 Task: Add Now 100% Pure Tea Tree Oil to the cart.
Action: Mouse moved to (839, 301)
Screenshot: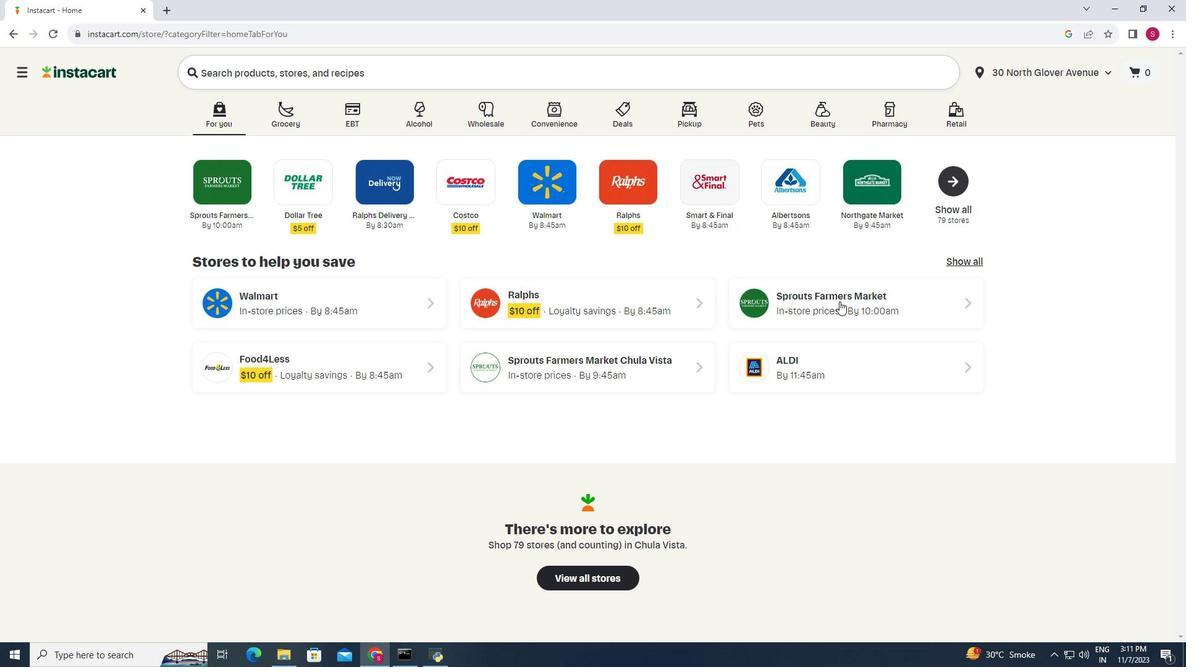 
Action: Mouse pressed left at (839, 301)
Screenshot: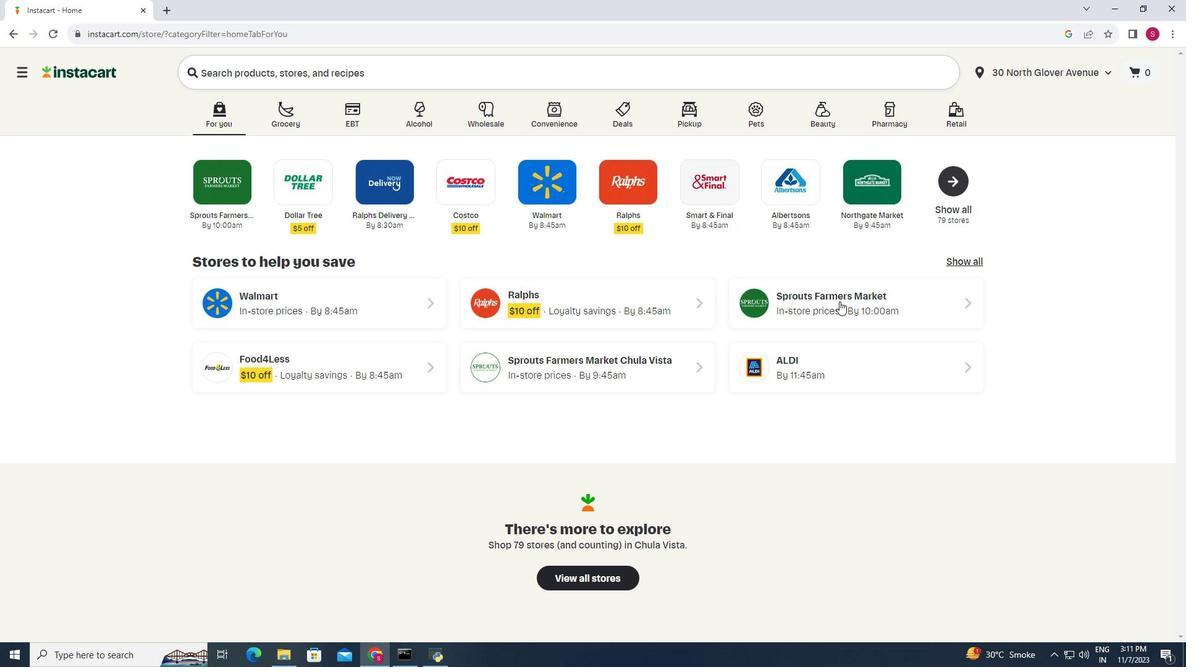 
Action: Mouse moved to (19, 403)
Screenshot: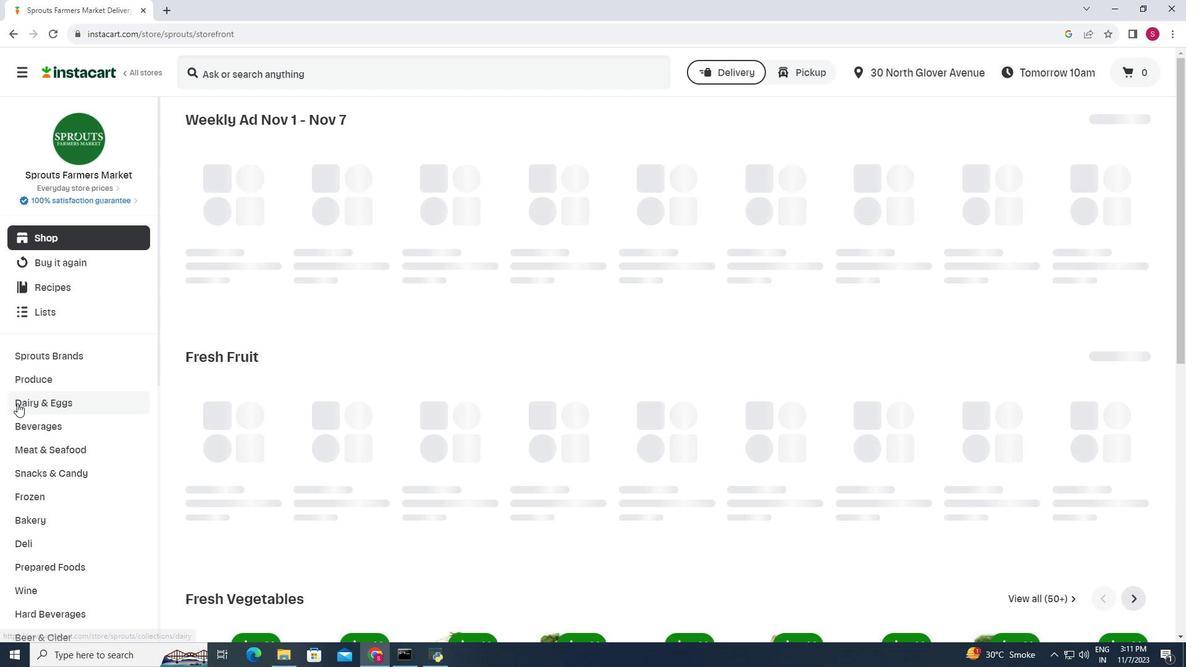 
Action: Mouse scrolled (19, 402) with delta (0, 0)
Screenshot: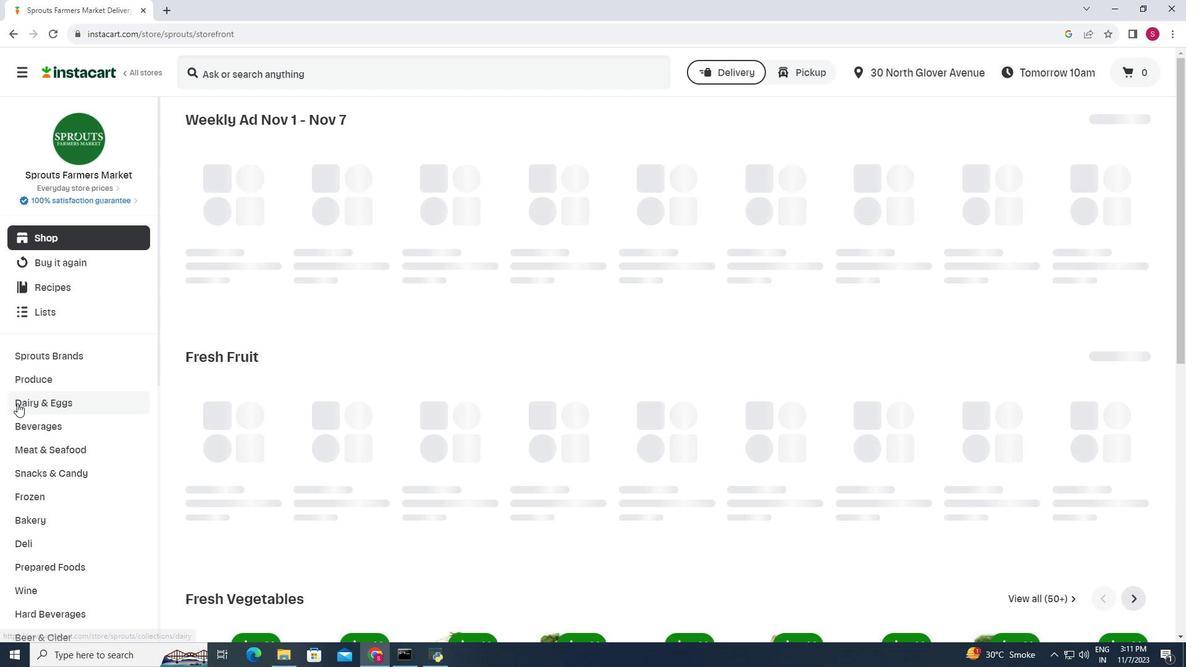 
Action: Mouse moved to (27, 403)
Screenshot: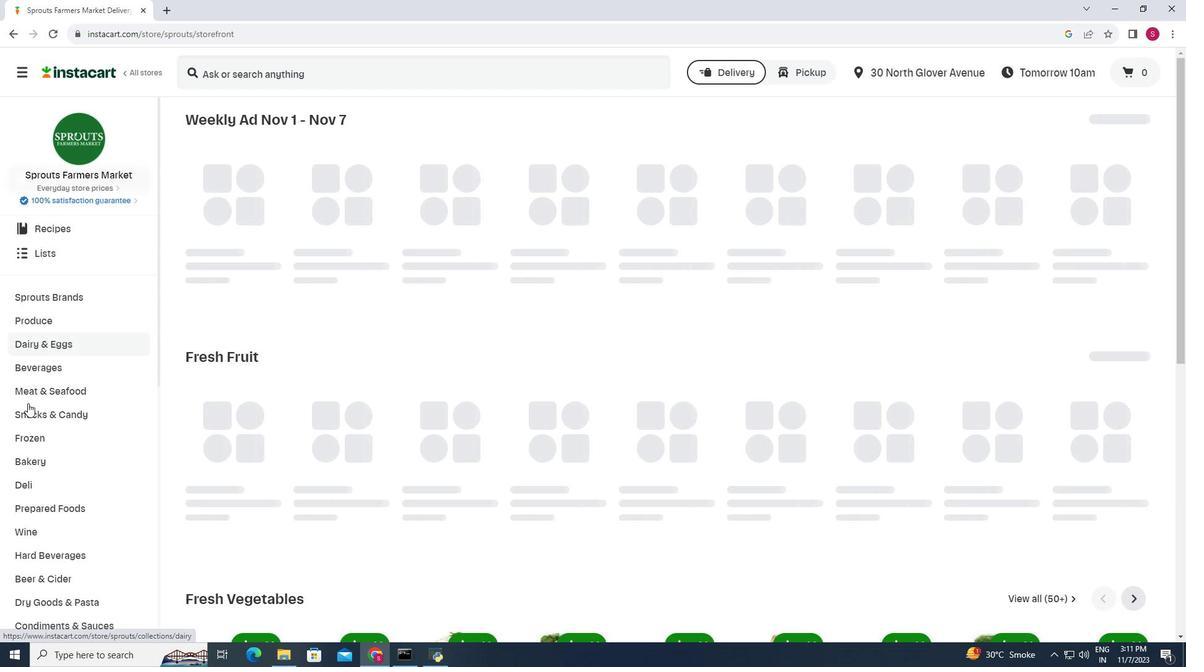 
Action: Mouse scrolled (27, 402) with delta (0, 0)
Screenshot: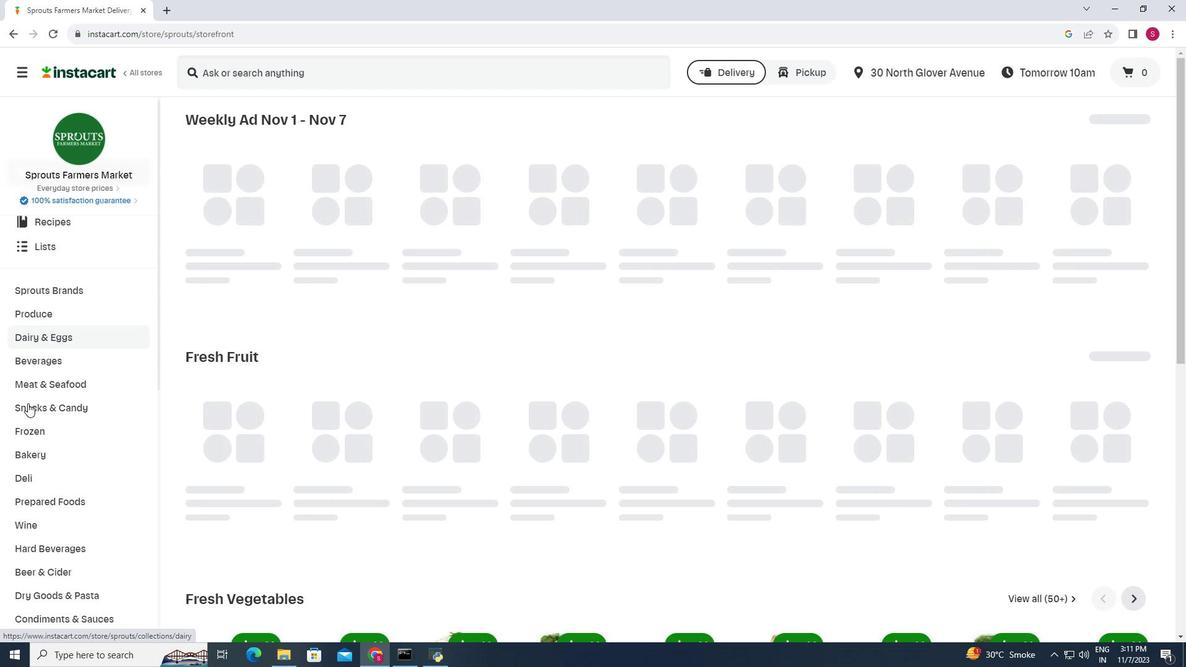 
Action: Mouse scrolled (27, 402) with delta (0, 0)
Screenshot: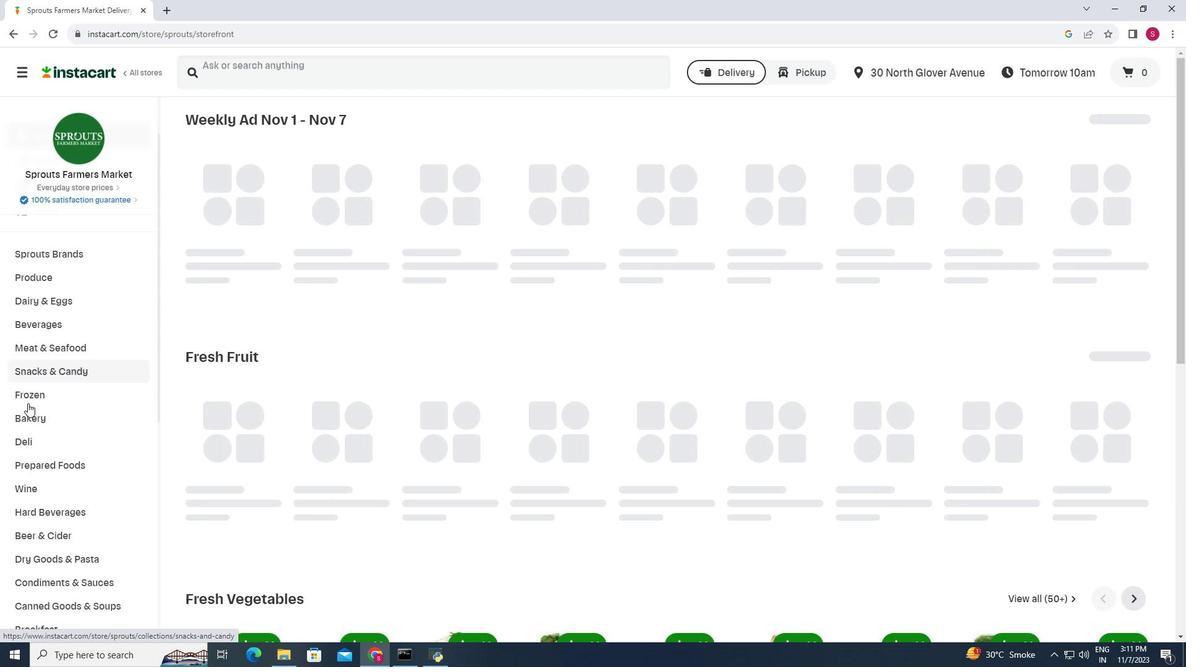 
Action: Mouse moved to (29, 403)
Screenshot: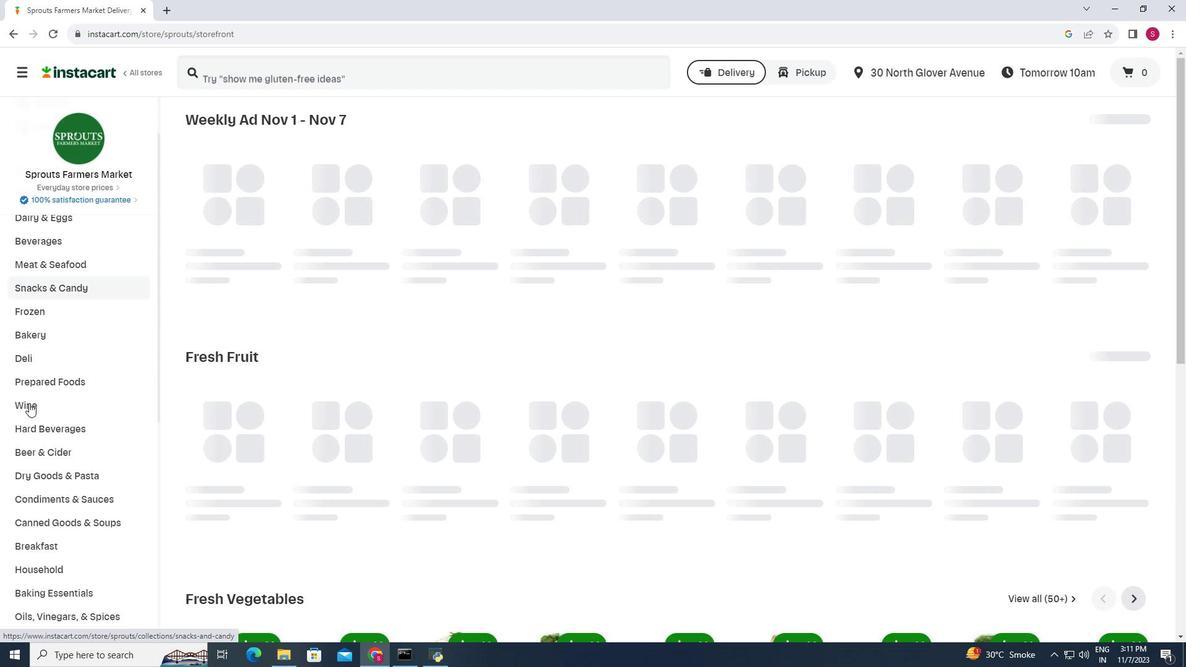 
Action: Mouse scrolled (29, 402) with delta (0, 0)
Screenshot: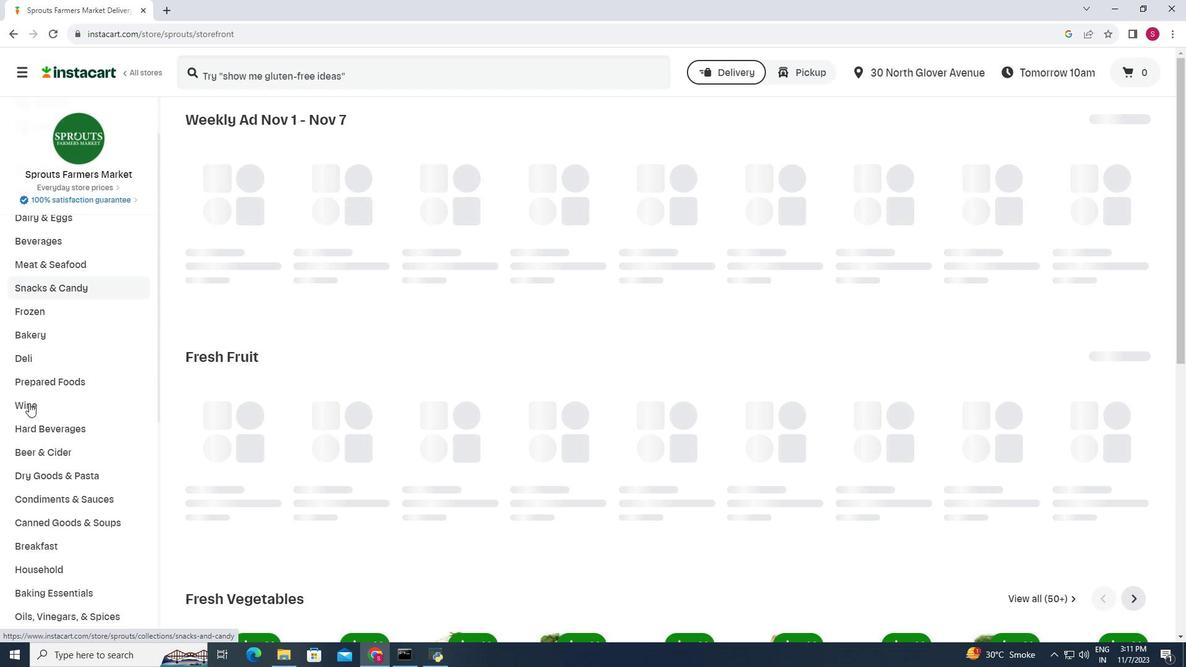 
Action: Mouse moved to (44, 507)
Screenshot: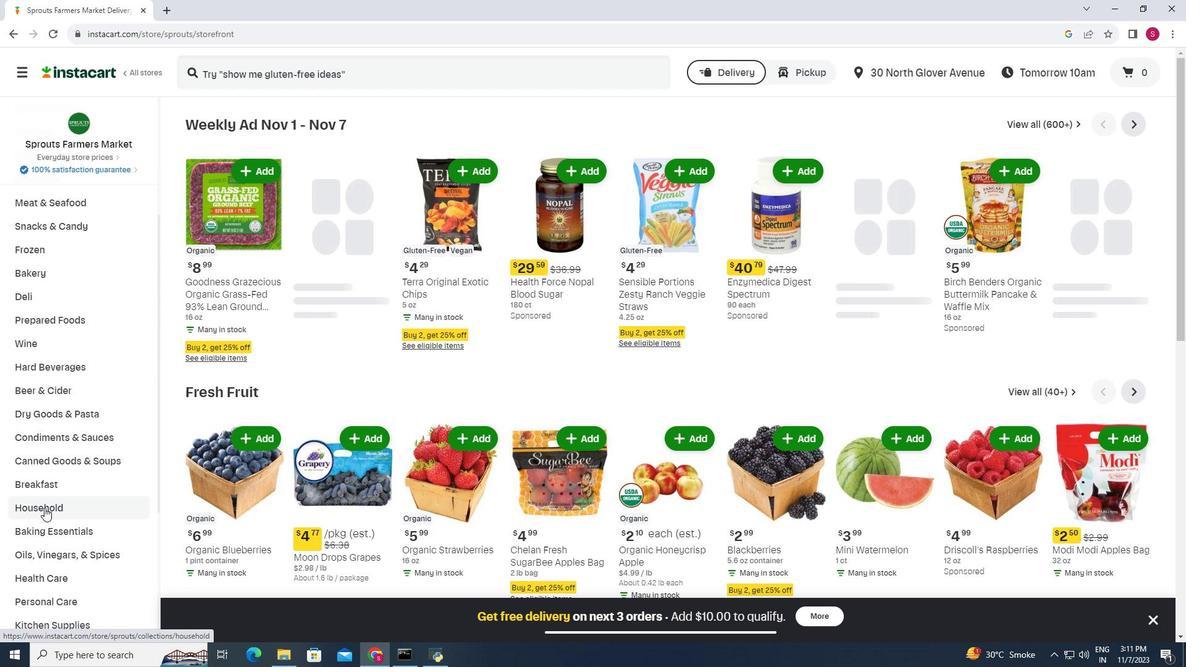 
Action: Mouse pressed left at (44, 507)
Screenshot: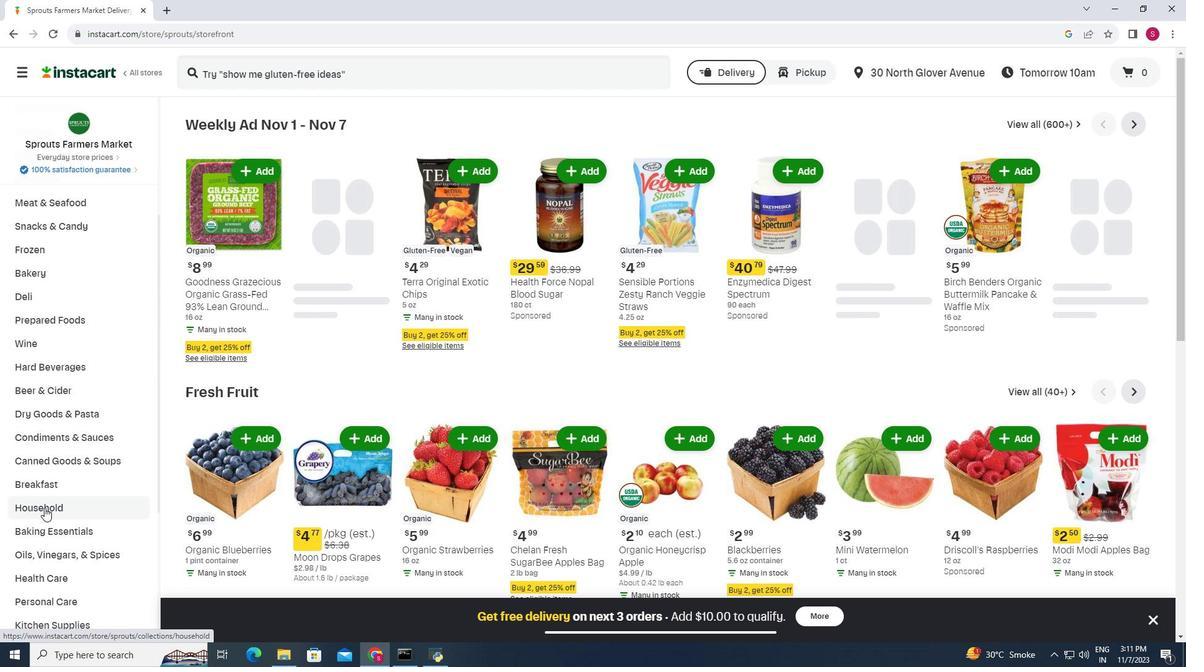 
Action: Mouse moved to (657, 153)
Screenshot: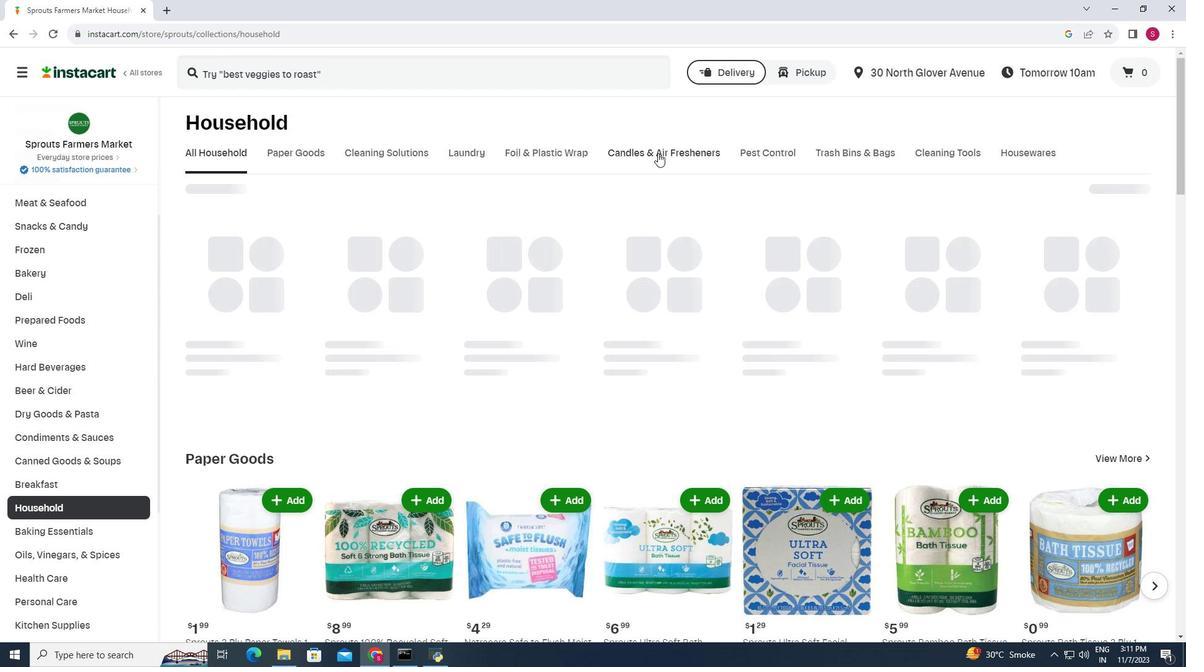 
Action: Mouse pressed left at (657, 153)
Screenshot: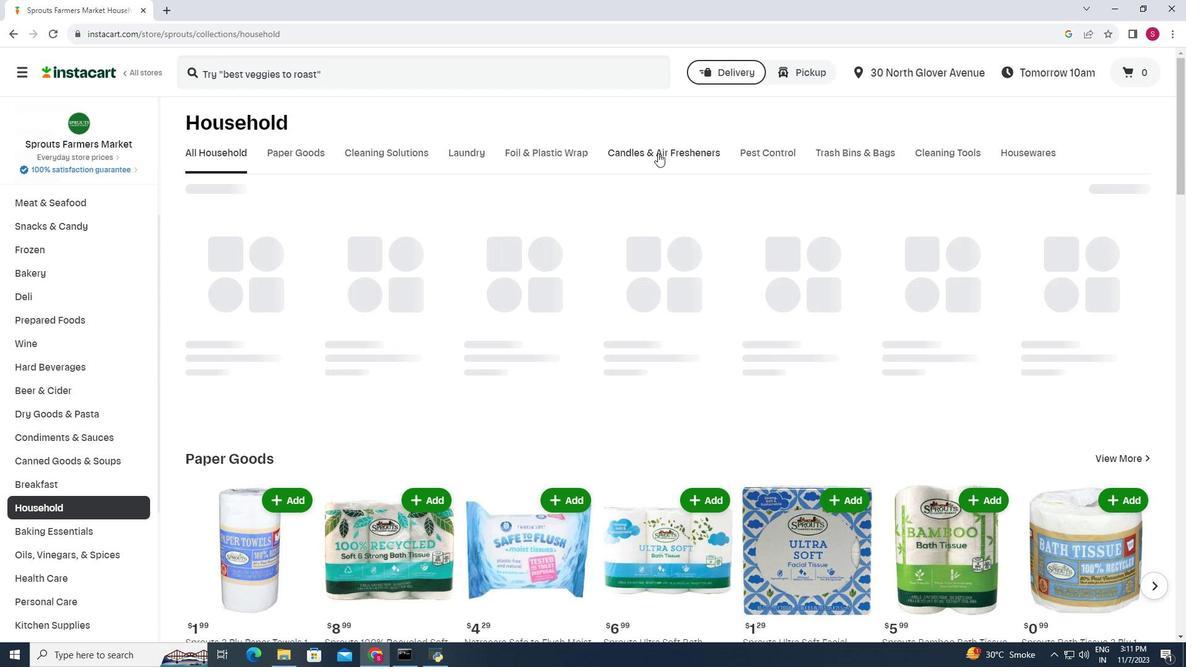 
Action: Mouse moved to (370, 73)
Screenshot: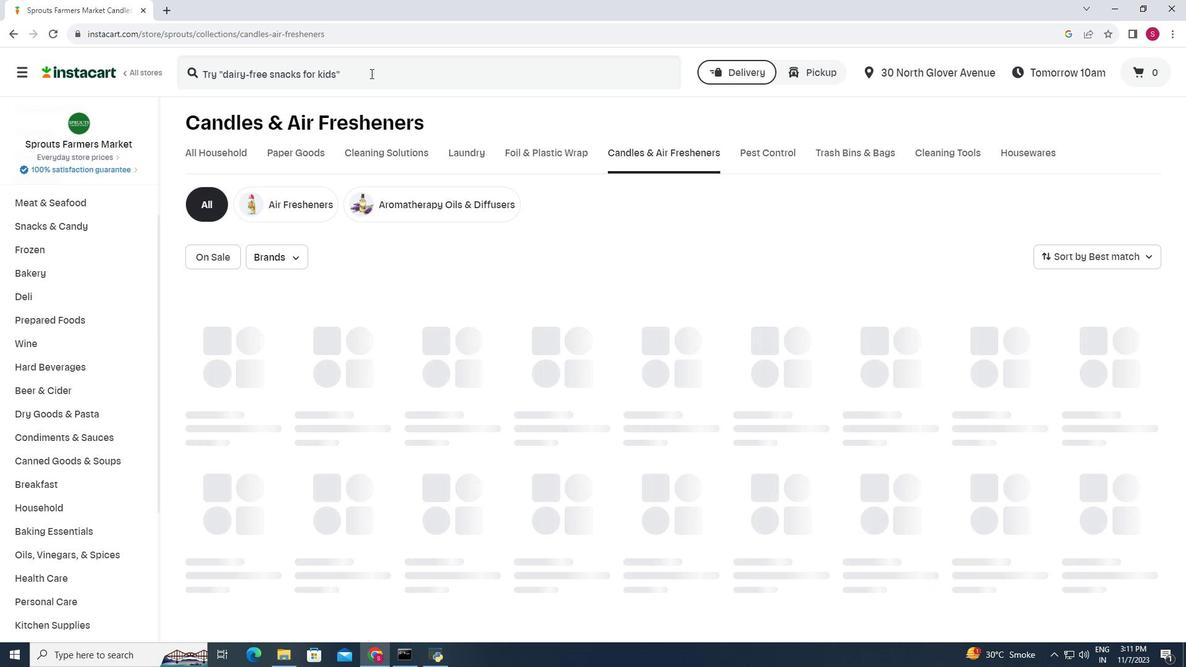 
Action: Mouse pressed left at (370, 73)
Screenshot: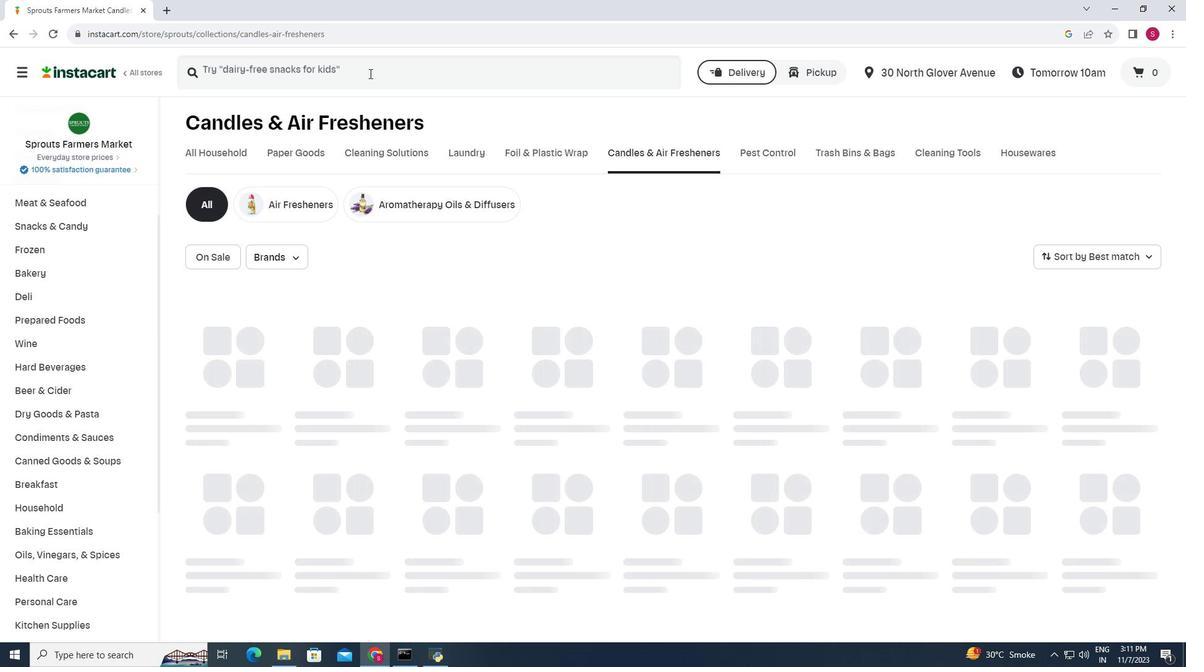 
Action: Mouse moved to (358, 75)
Screenshot: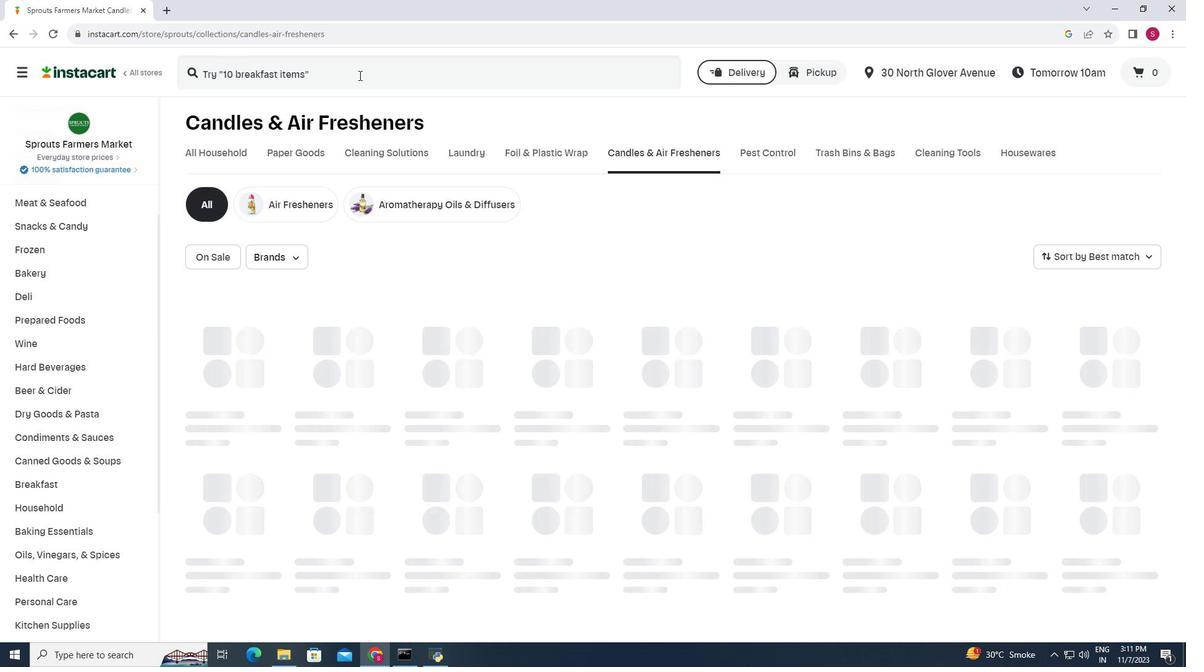 
Action: Mouse pressed left at (358, 75)
Screenshot: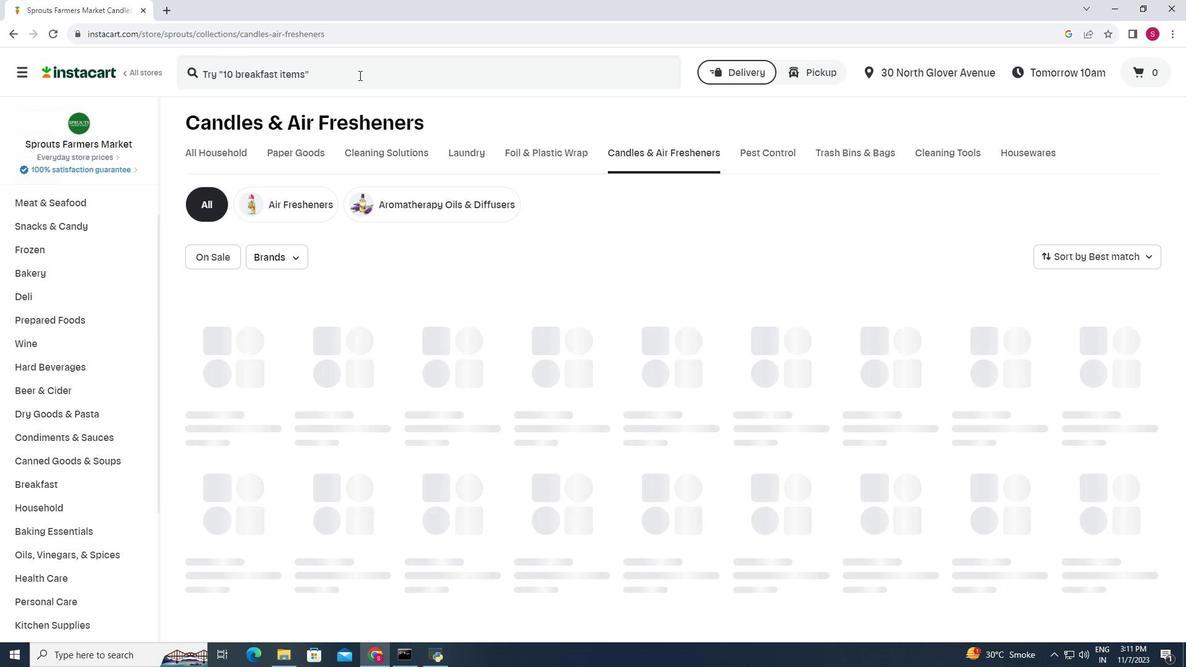 
Action: Mouse moved to (346, 85)
Screenshot: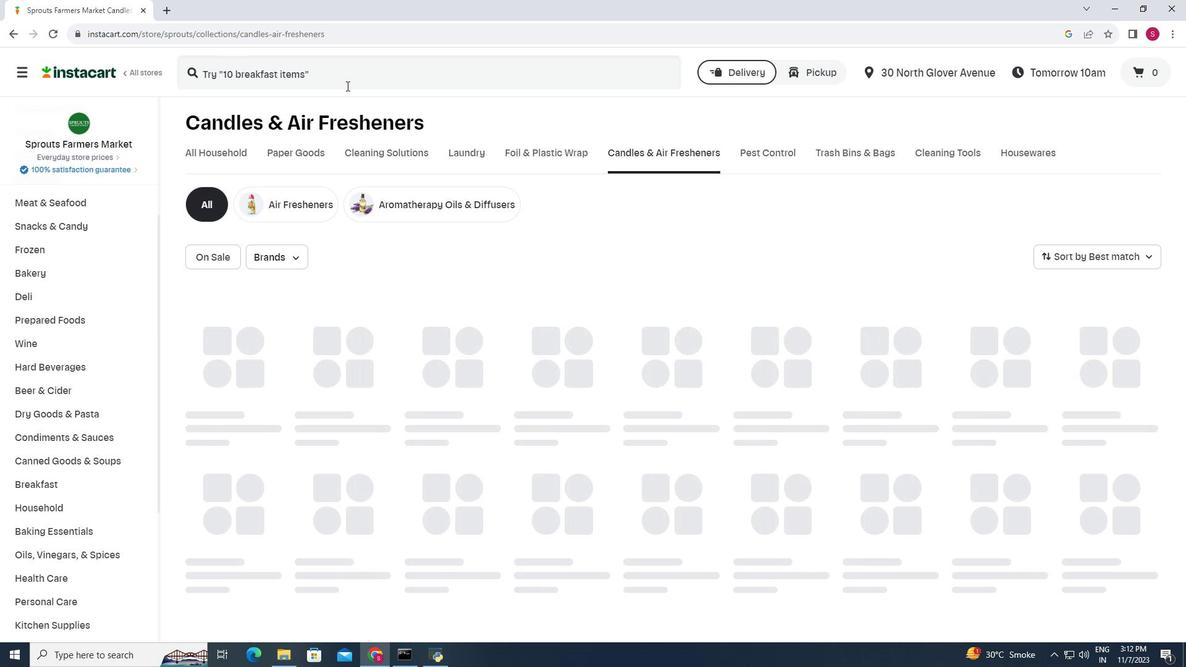 
Action: Mouse pressed left at (346, 85)
Screenshot: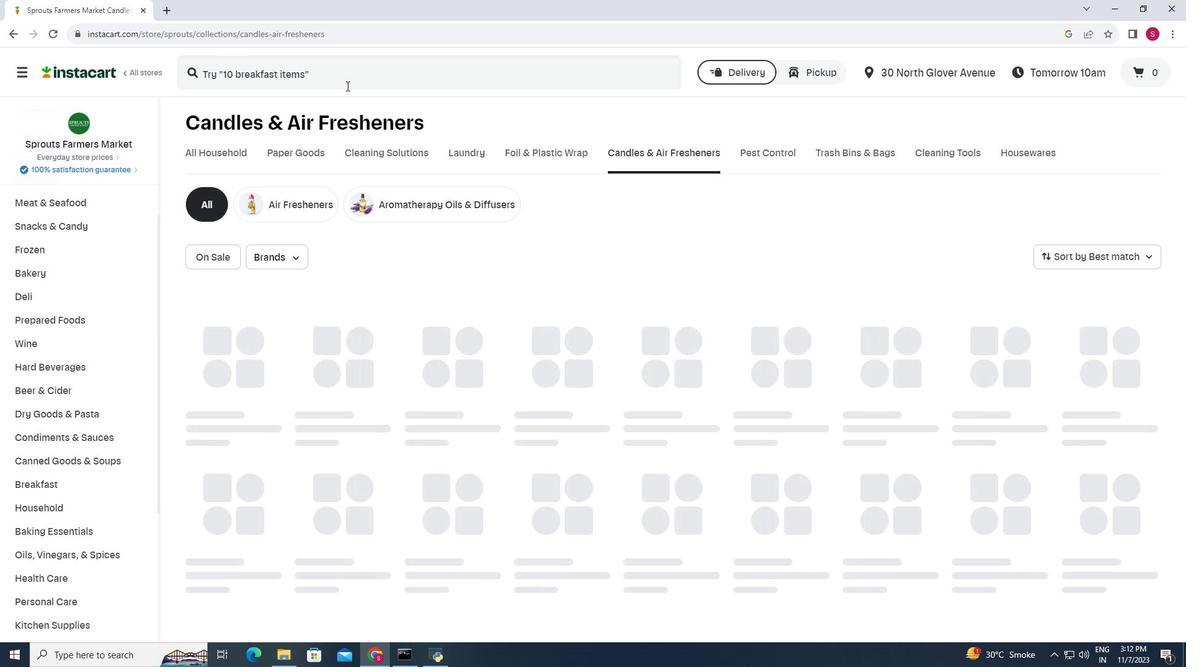 
Action: Mouse moved to (346, 85)
Screenshot: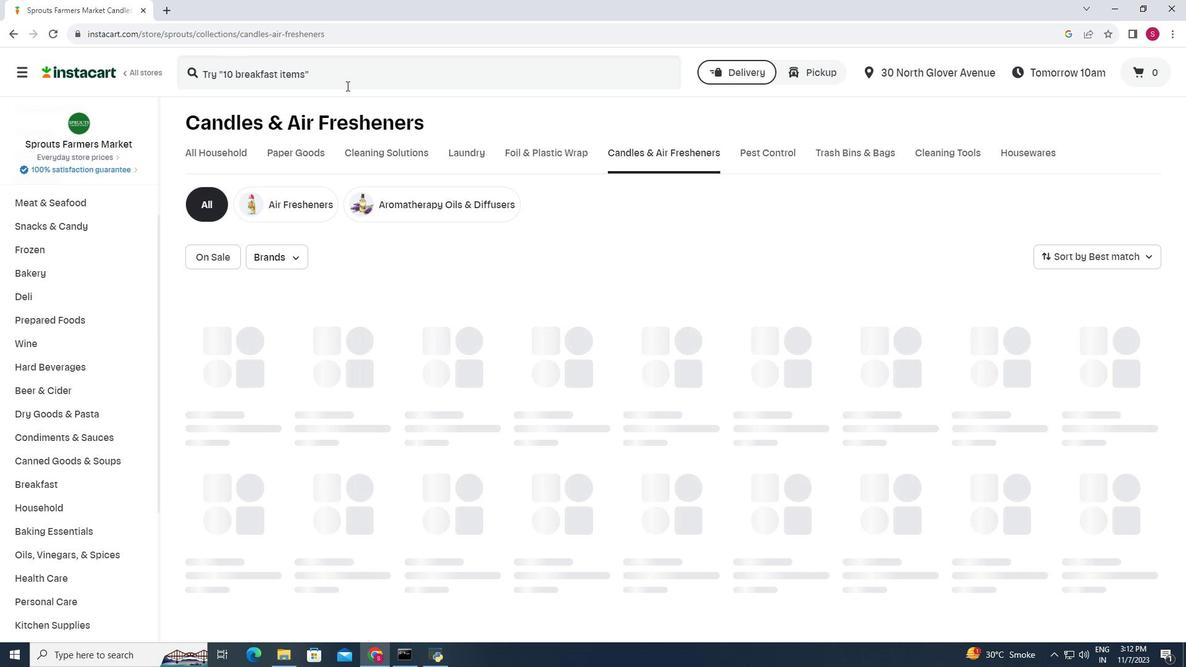 
Action: Key pressed <Key.shift>Now<Key.space>100<Key.shift>%<Key.space><Key.shift>Pure<Key.space><Key.shift>Tea<Key.space><Key.shift>Tree<Key.space><Key.shift>Oil<Key.enter>
Screenshot: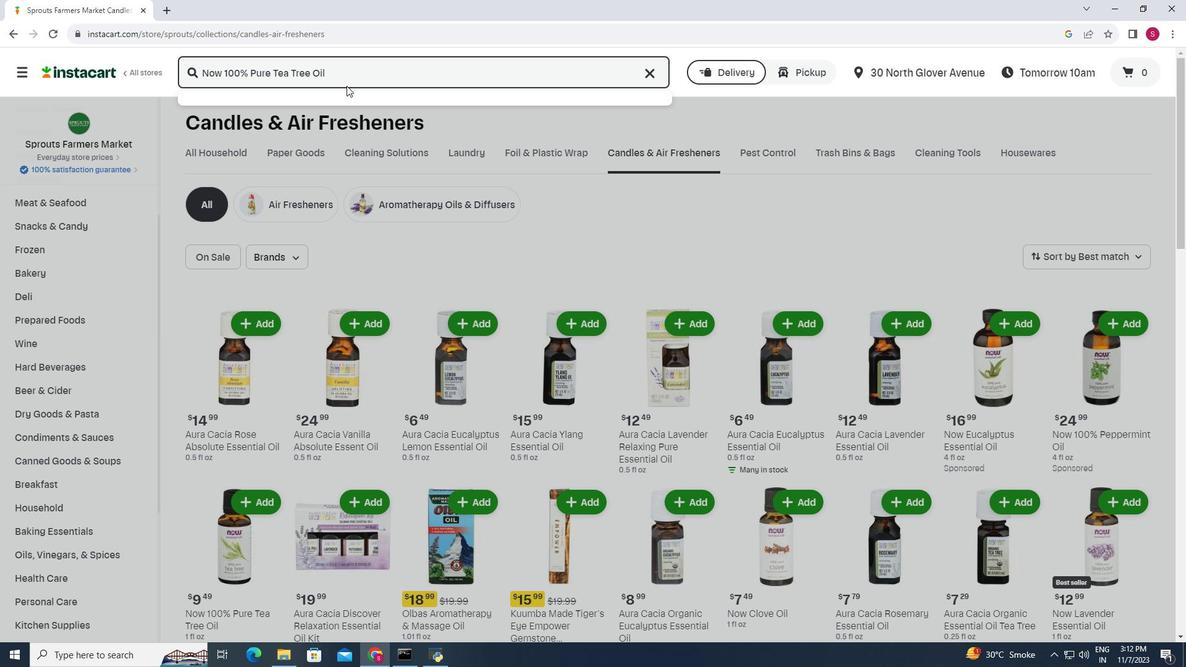 
Action: Mouse moved to (355, 171)
Screenshot: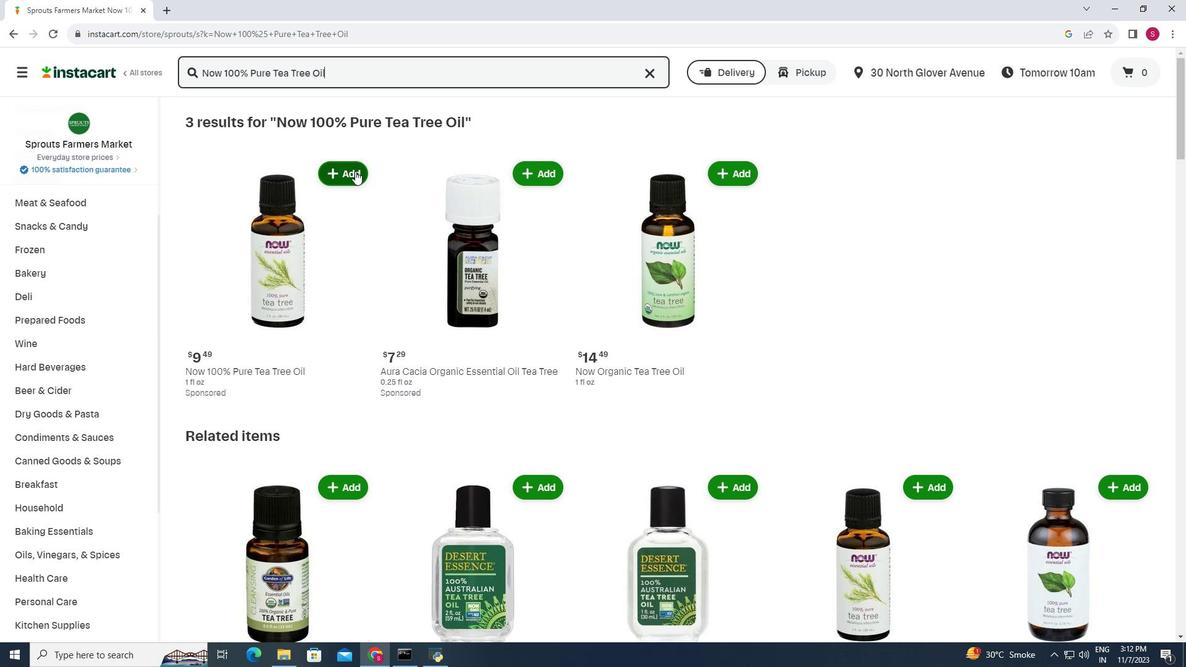 
Action: Mouse pressed left at (355, 171)
Screenshot: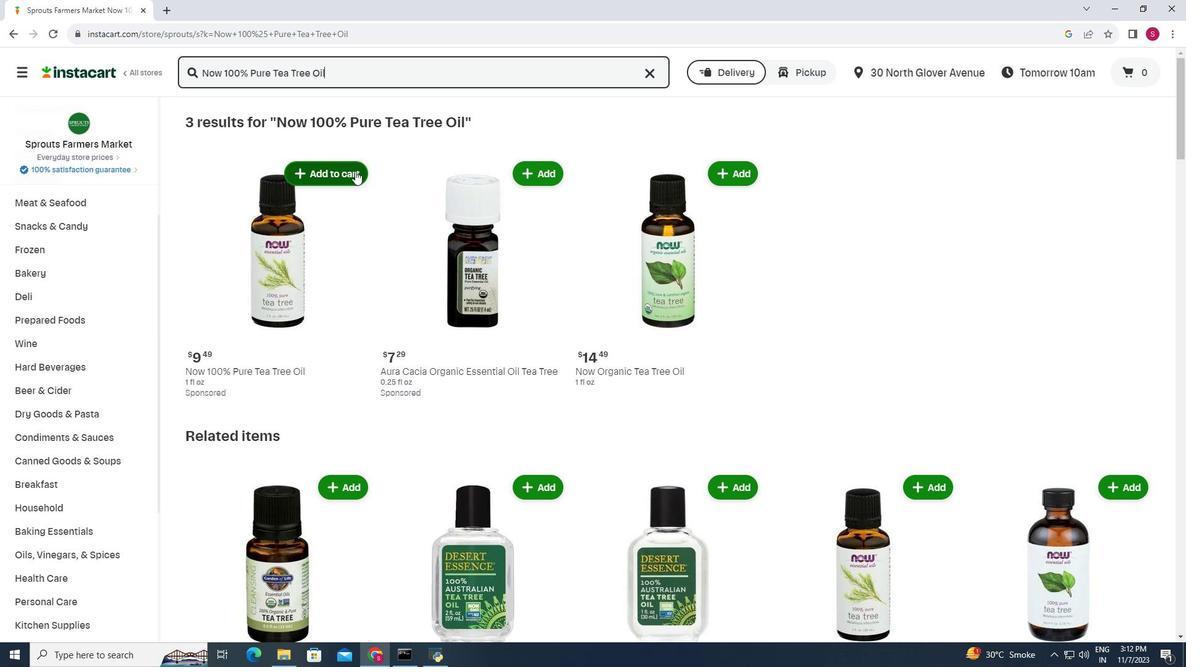 
Action: Mouse moved to (387, 152)
Screenshot: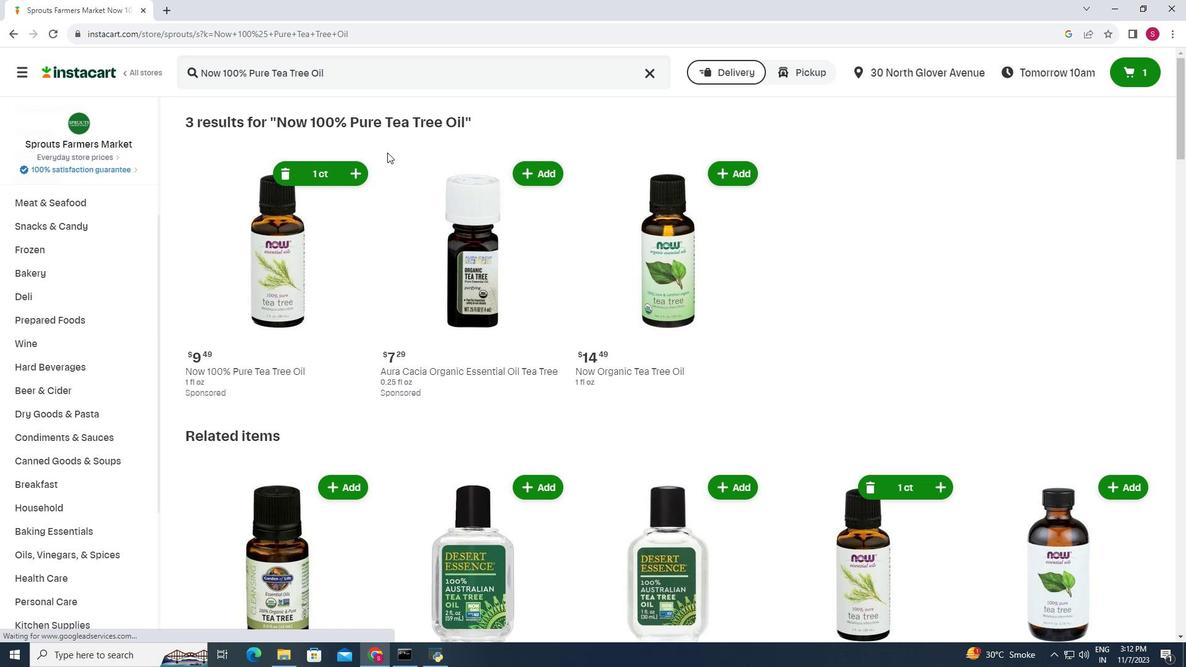 
